 Task: Add the task  Add support for in-app purchases to the mobile app to the section Automated Build and Deployment Sprint in the project Touchstone and add a Due Date to the respective task as 2023/11/22.
Action: Mouse moved to (71, 343)
Screenshot: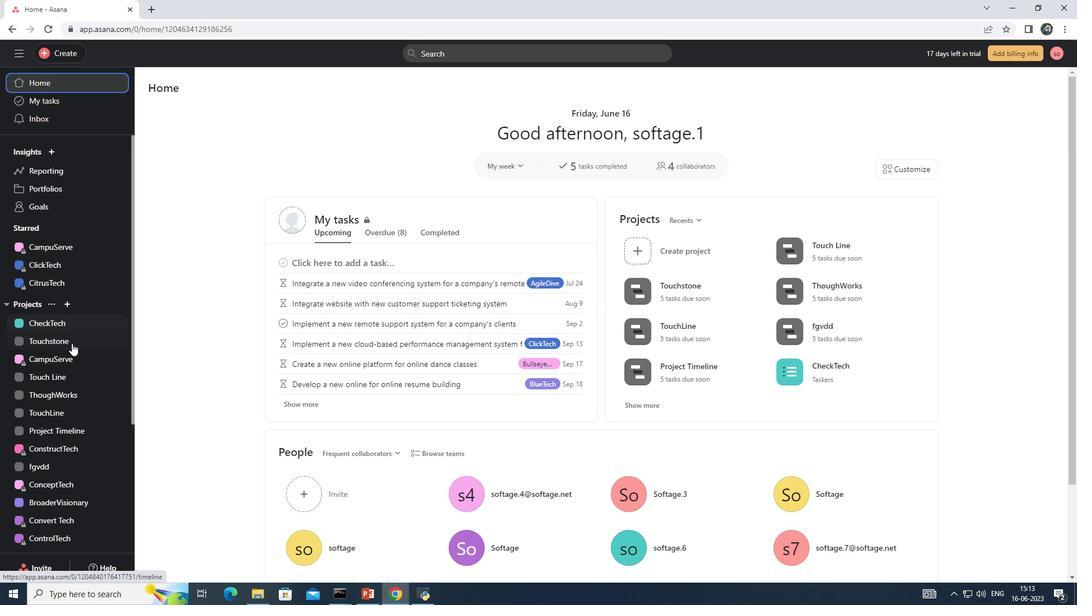 
Action: Mouse pressed left at (71, 343)
Screenshot: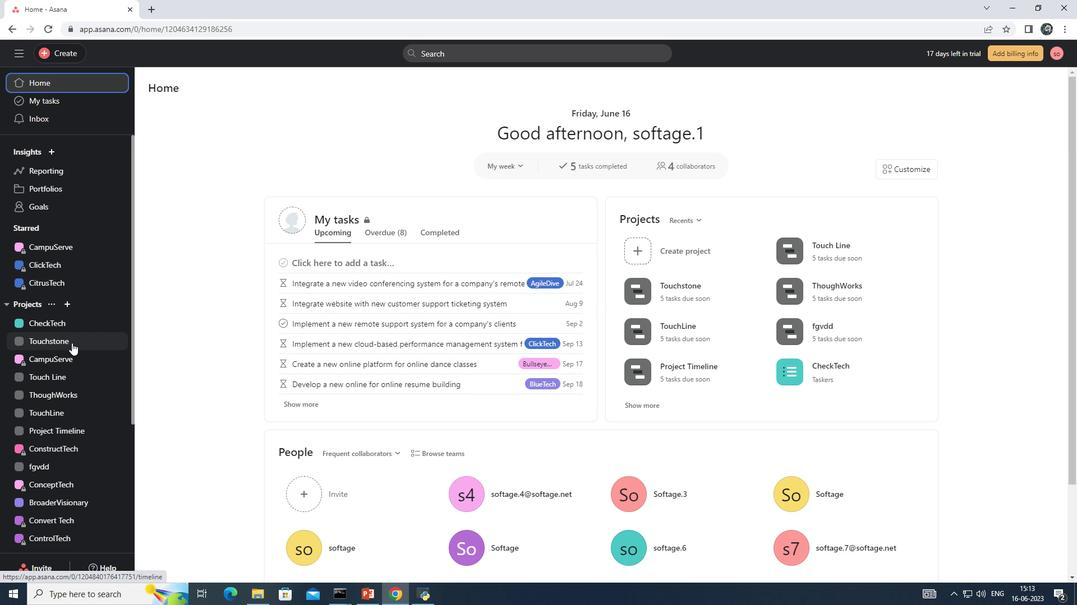 
Action: Mouse moved to (195, 117)
Screenshot: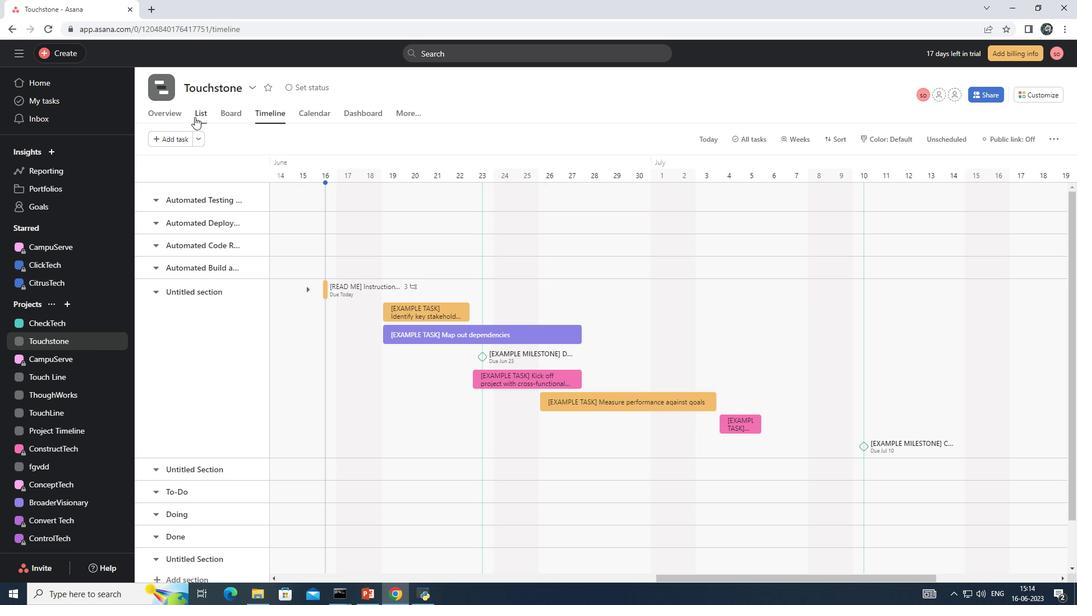 
Action: Mouse pressed left at (195, 117)
Screenshot: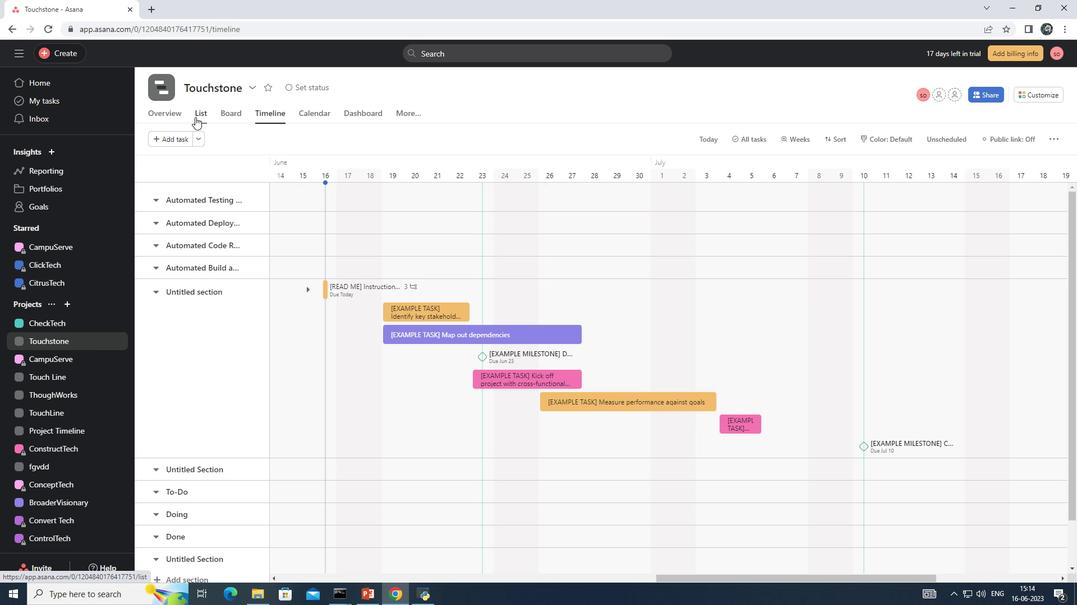 
Action: Mouse moved to (249, 343)
Screenshot: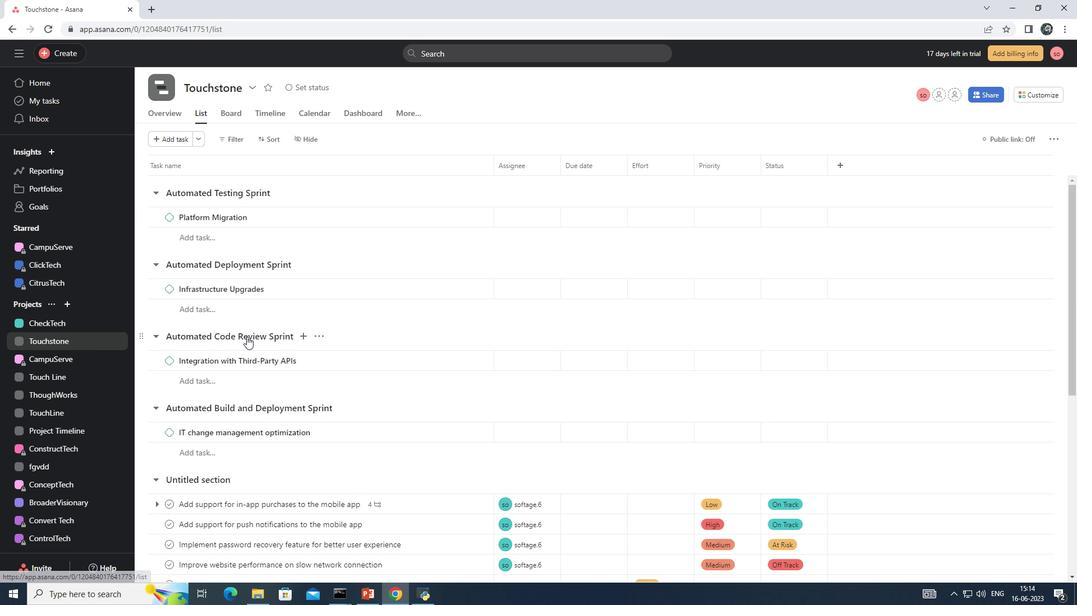
Action: Mouse scrolled (249, 342) with delta (0, 0)
Screenshot: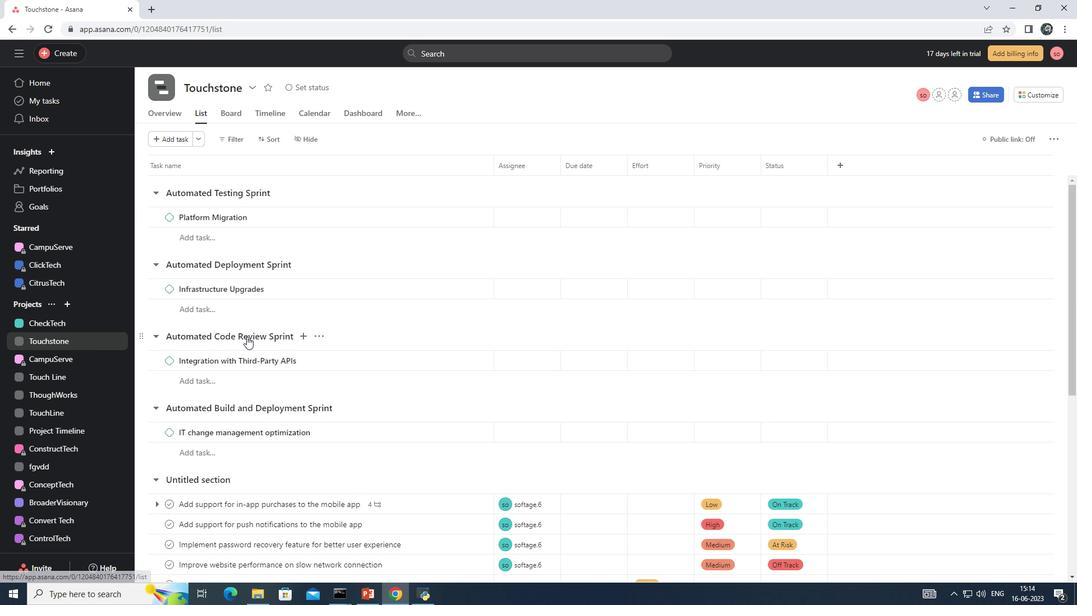 
Action: Mouse moved to (249, 346)
Screenshot: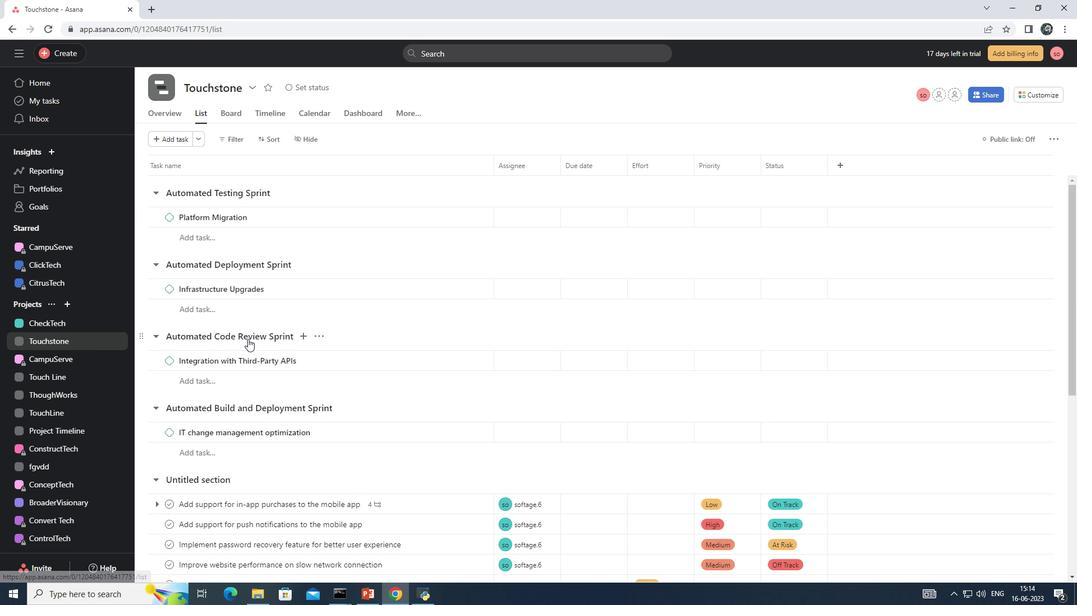 
Action: Mouse scrolled (249, 345) with delta (0, 0)
Screenshot: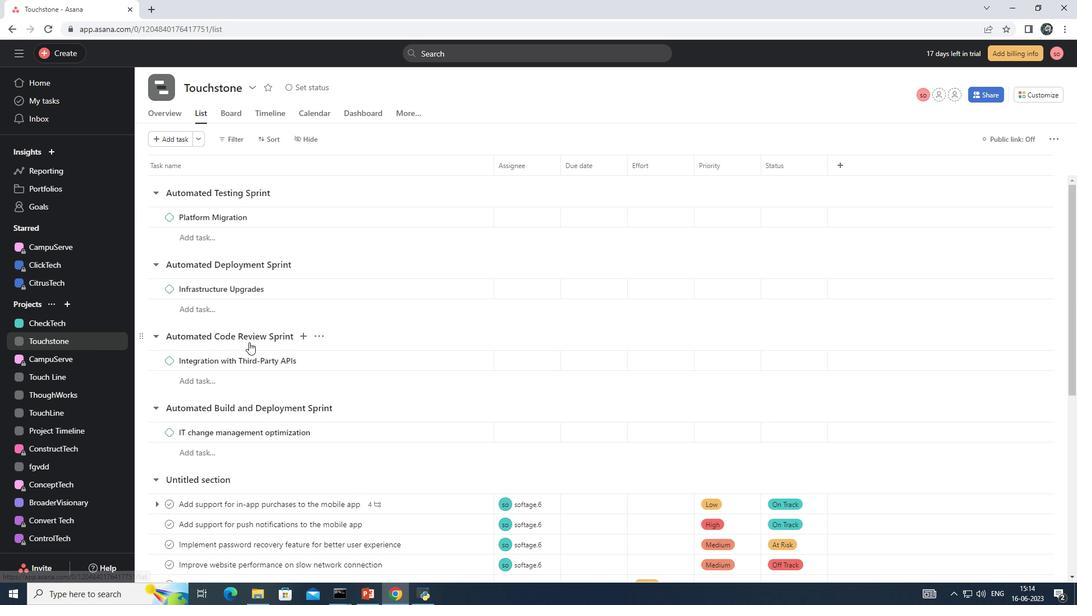
Action: Mouse moved to (464, 392)
Screenshot: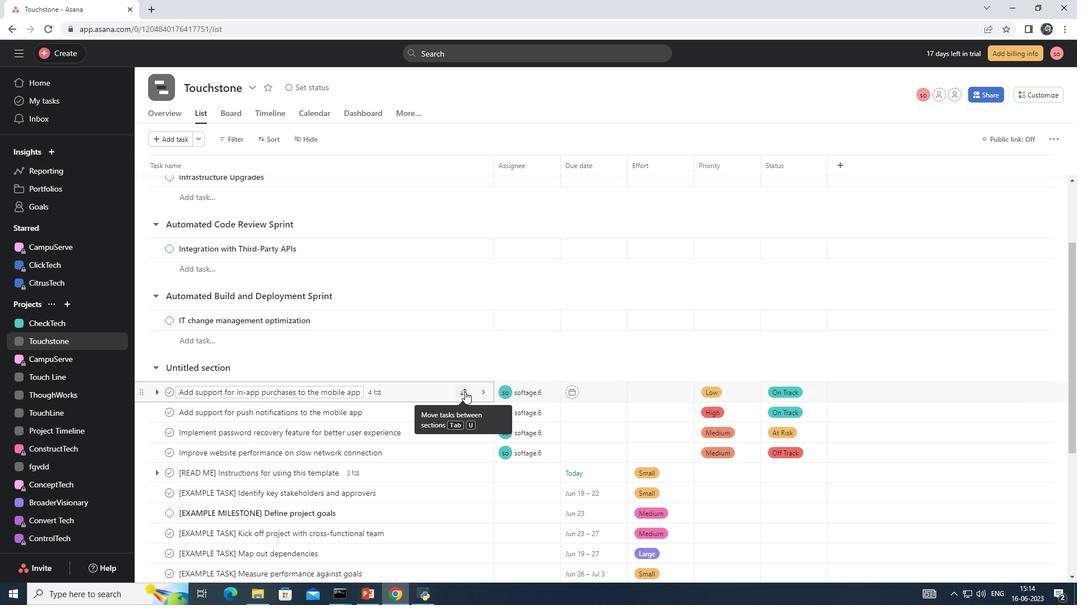 
Action: Mouse pressed left at (464, 392)
Screenshot: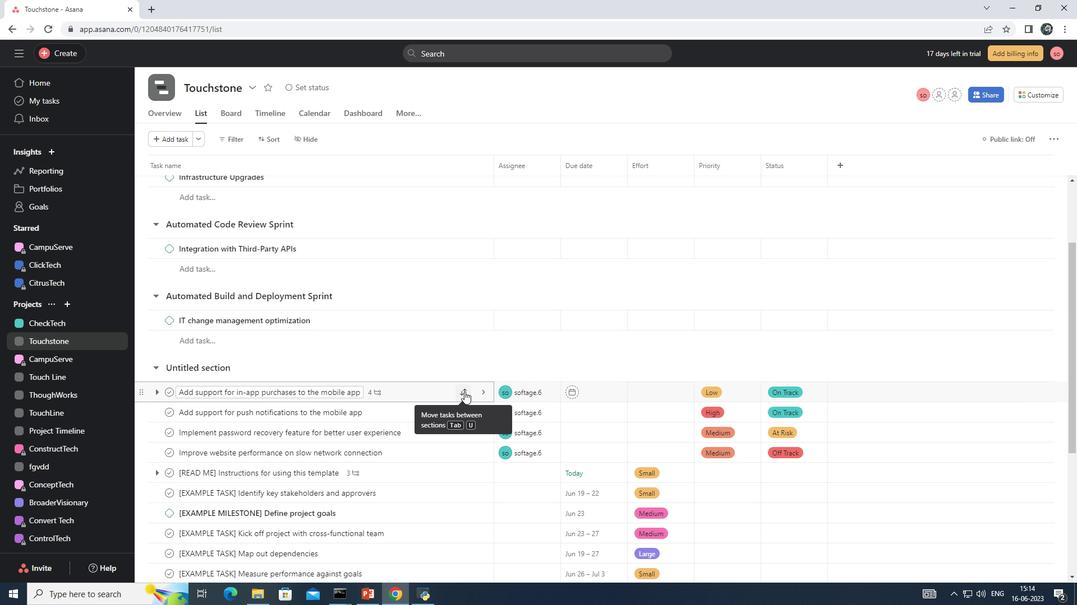 
Action: Mouse moved to (424, 248)
Screenshot: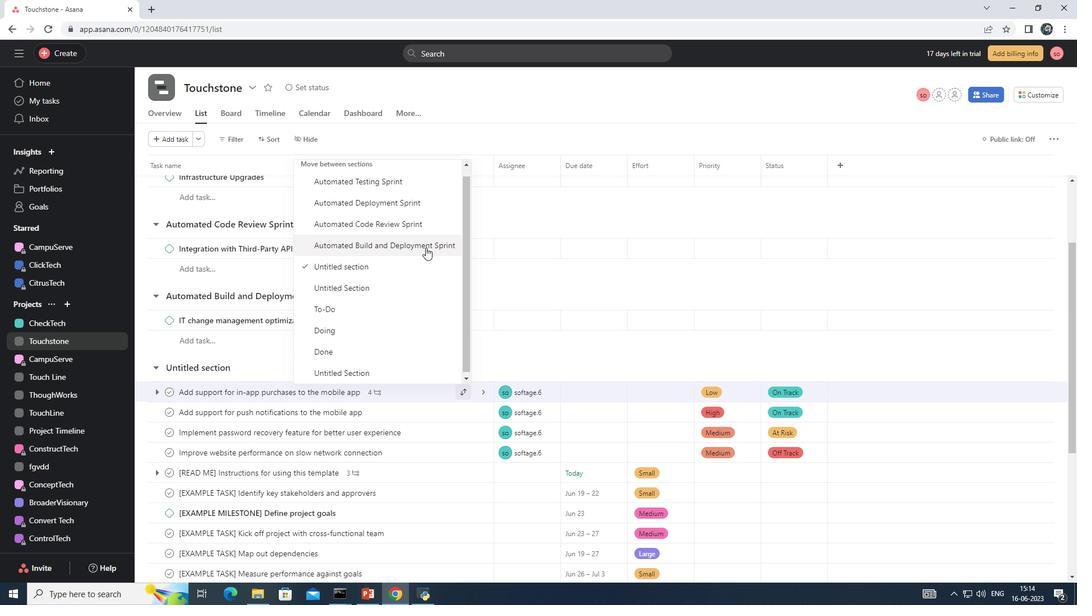 
Action: Mouse pressed left at (424, 248)
Screenshot: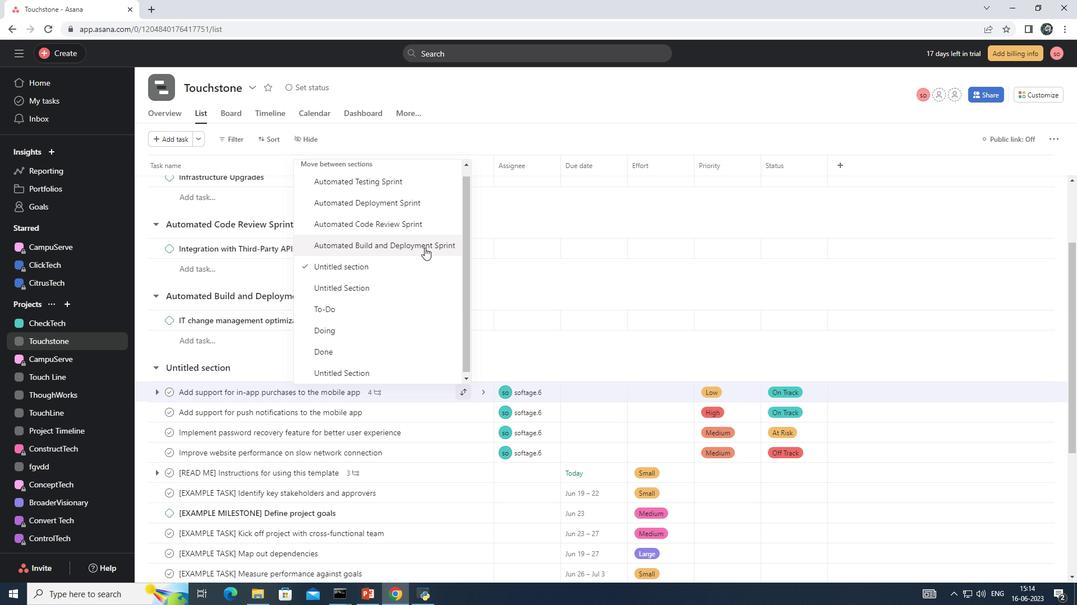 
Action: Mouse moved to (571, 321)
Screenshot: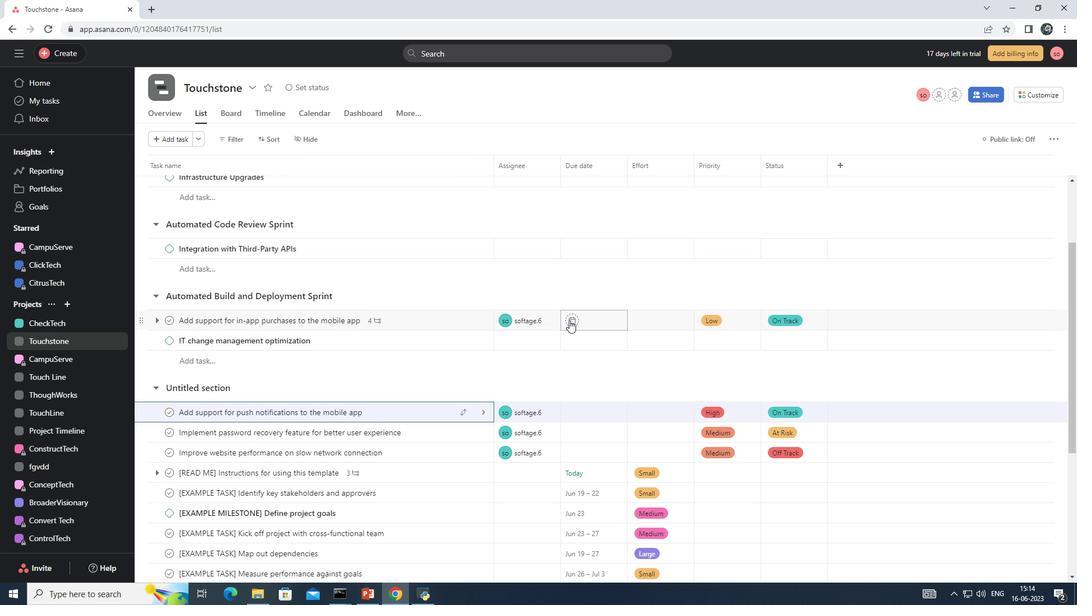 
Action: Mouse pressed left at (571, 321)
Screenshot: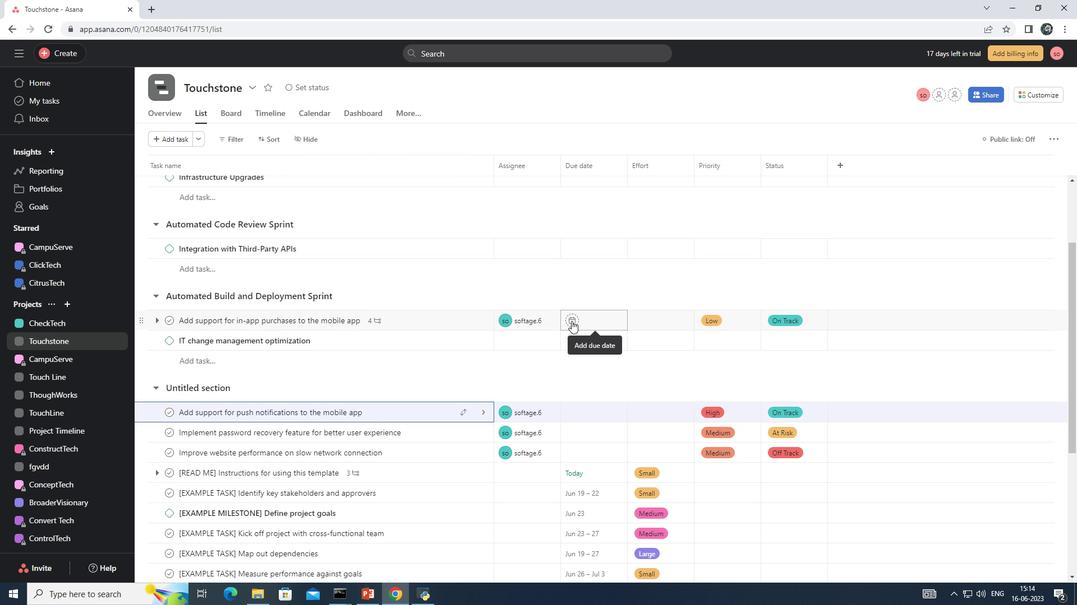 
Action: Mouse moved to (708, 376)
Screenshot: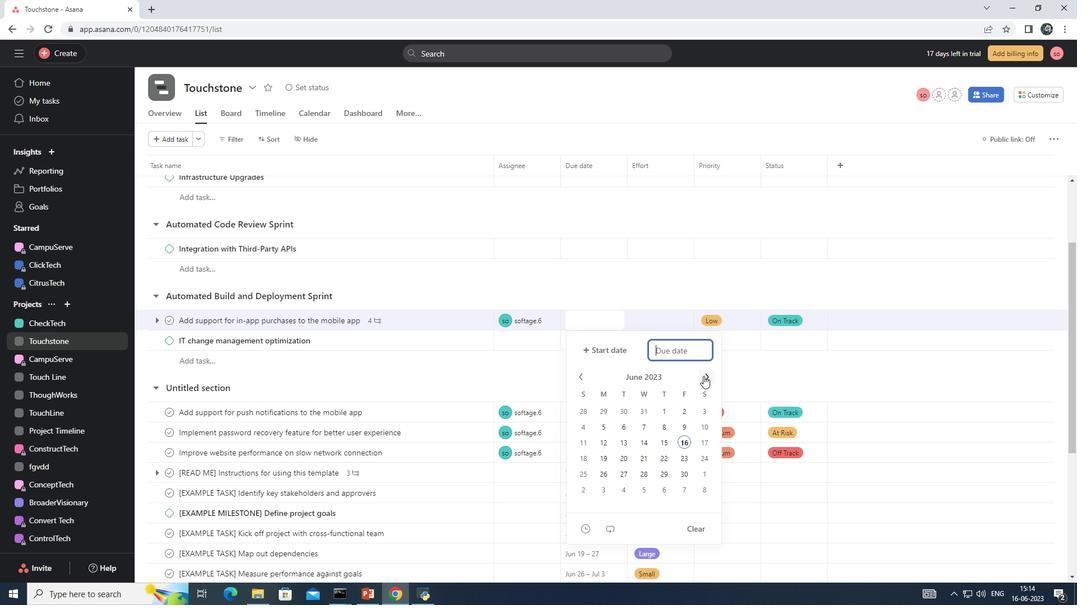 
Action: Mouse pressed left at (708, 376)
Screenshot: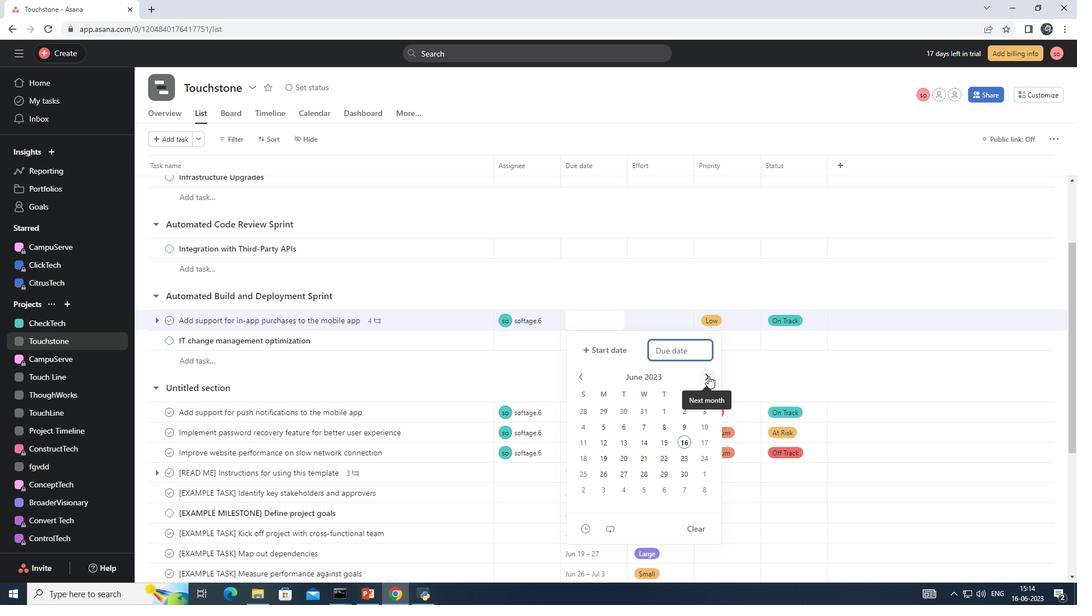 
Action: Mouse pressed left at (708, 376)
Screenshot: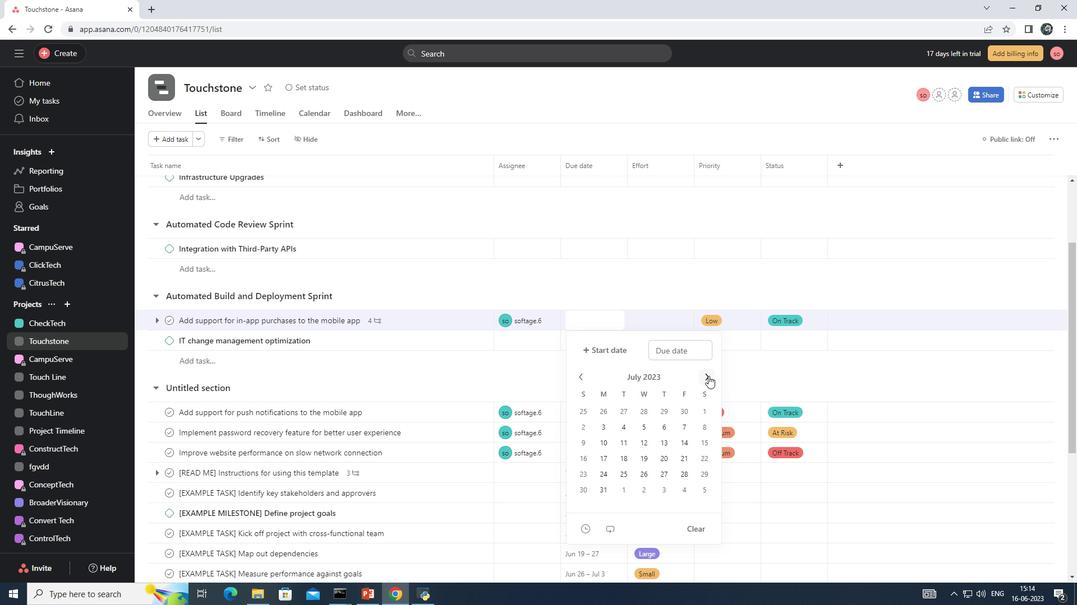 
Action: Mouse pressed left at (708, 376)
Screenshot: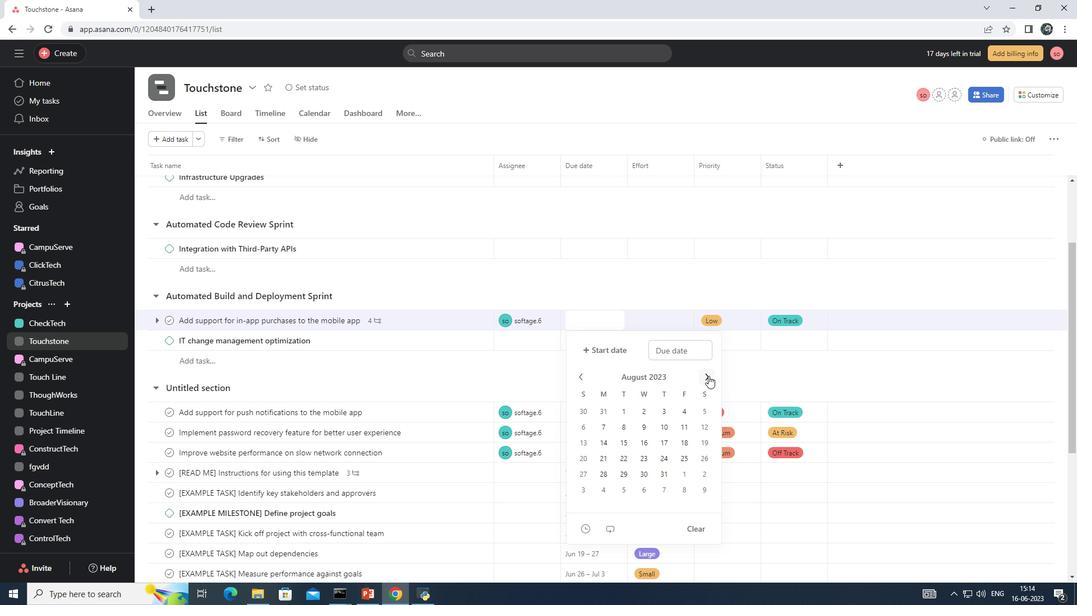 
Action: Mouse pressed left at (708, 376)
Screenshot: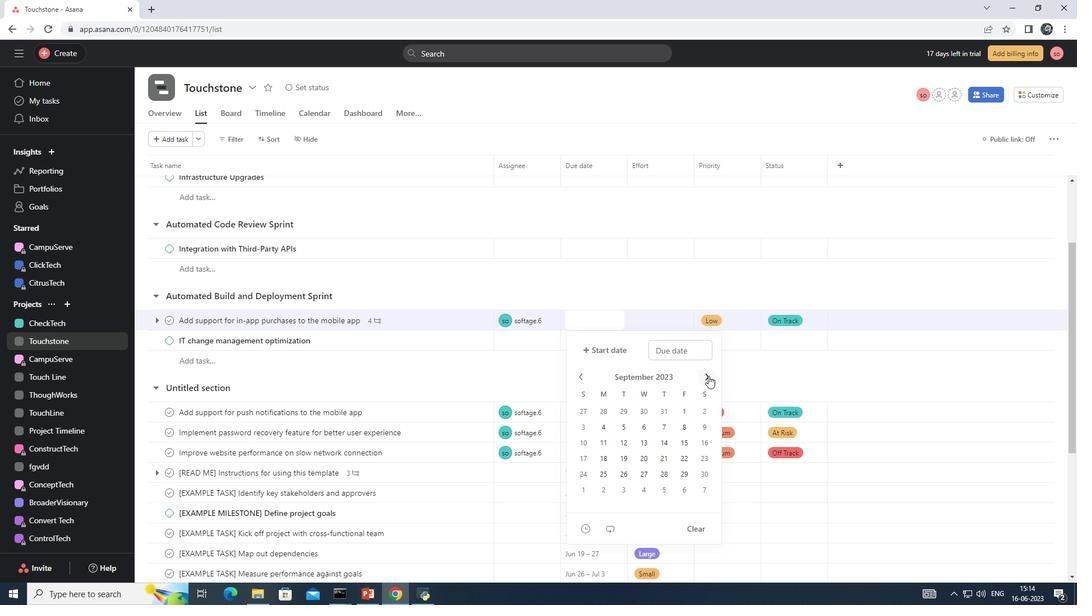 
Action: Mouse moved to (709, 375)
Screenshot: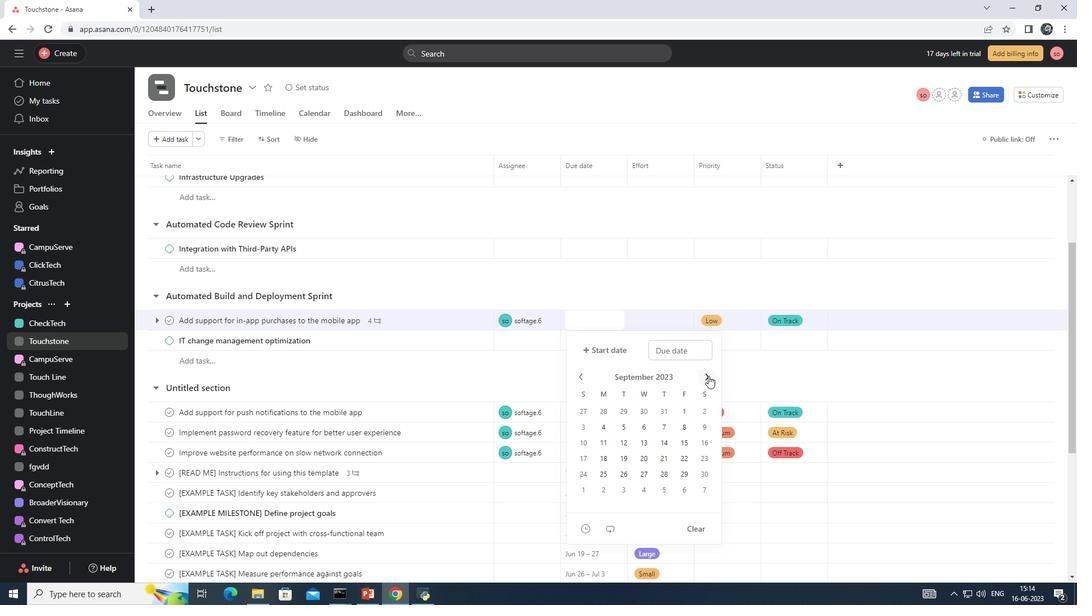 
Action: Mouse pressed left at (709, 375)
Screenshot: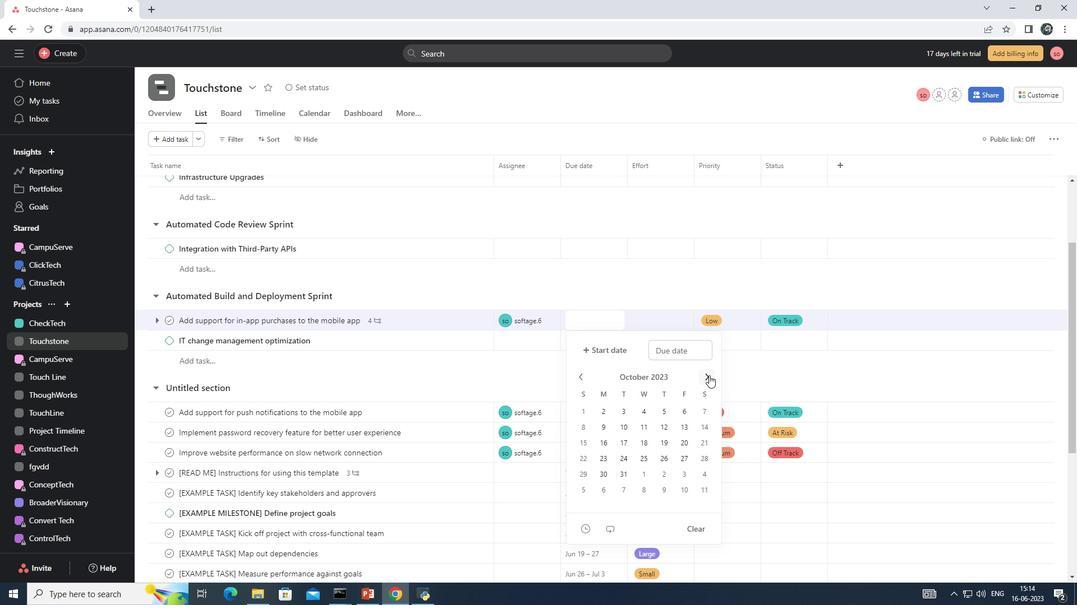 
Action: Mouse moved to (645, 458)
Screenshot: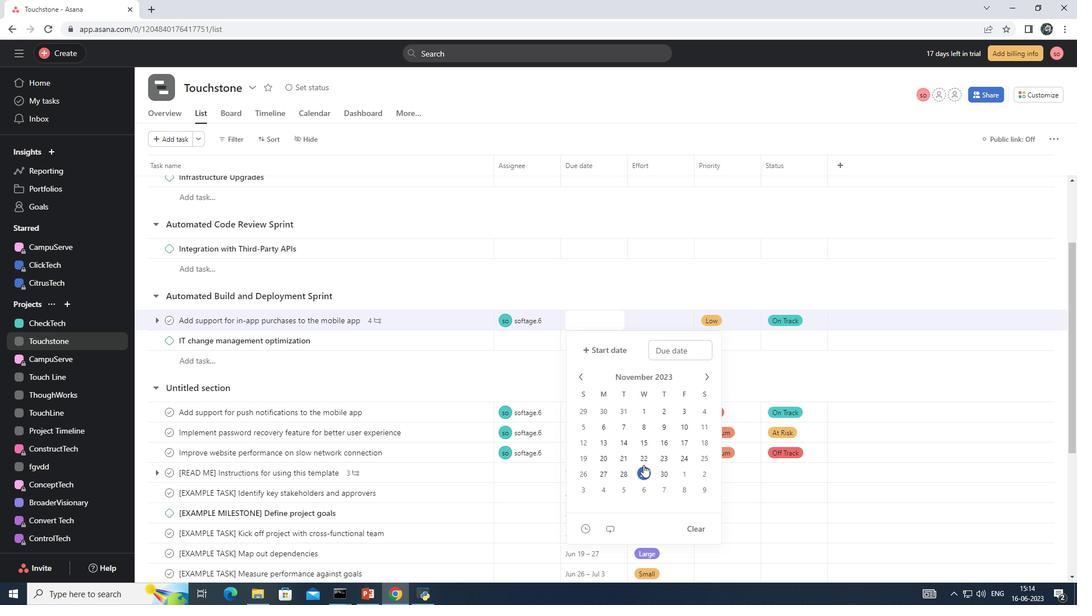 
Action: Mouse pressed left at (645, 458)
Screenshot: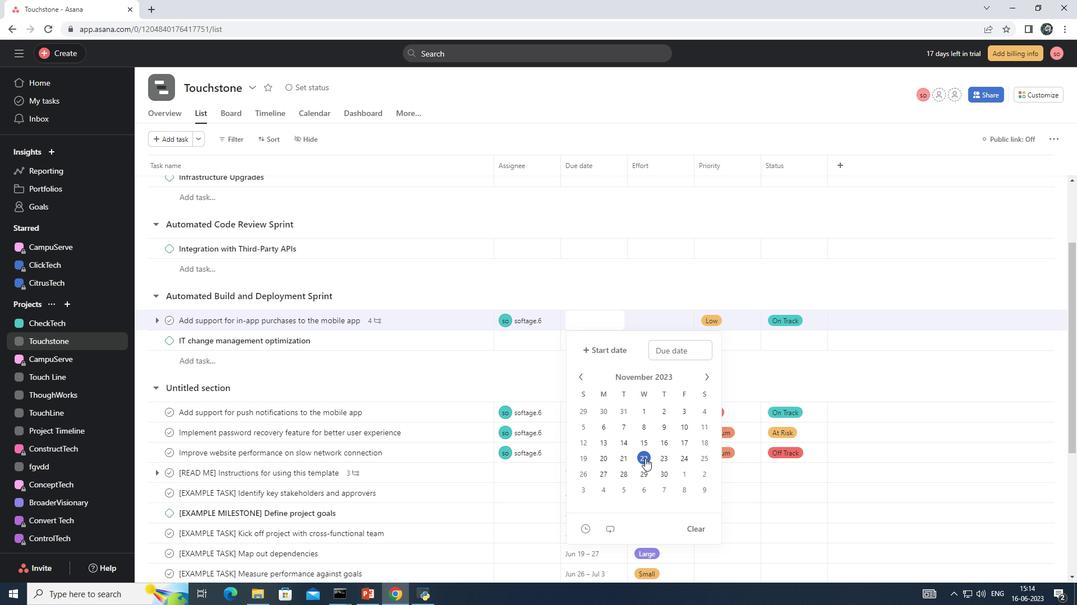 
Action: Mouse moved to (540, 382)
Screenshot: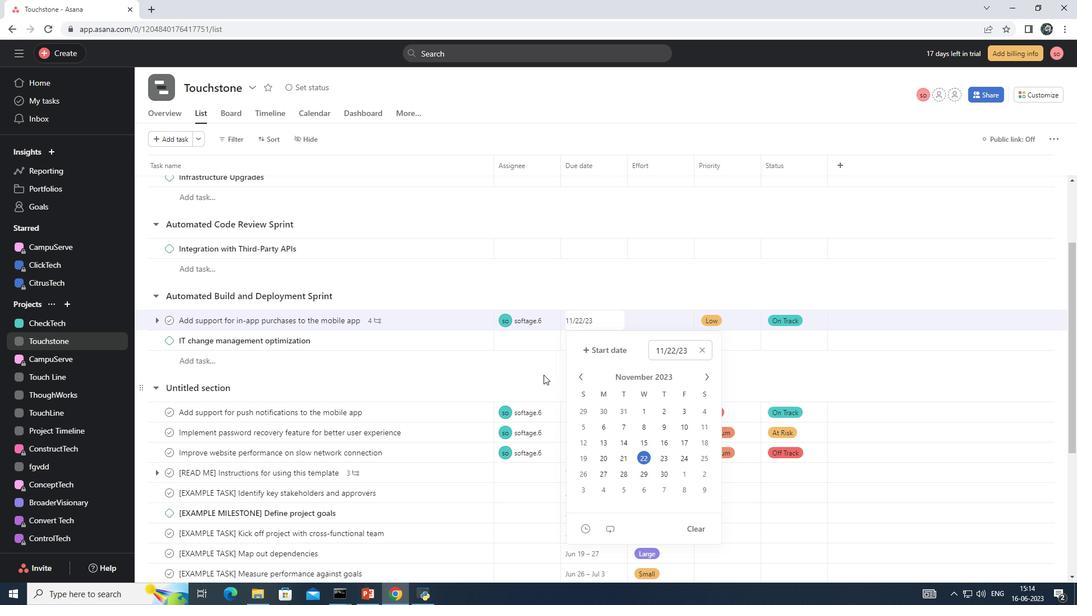 
Action: Mouse pressed left at (540, 382)
Screenshot: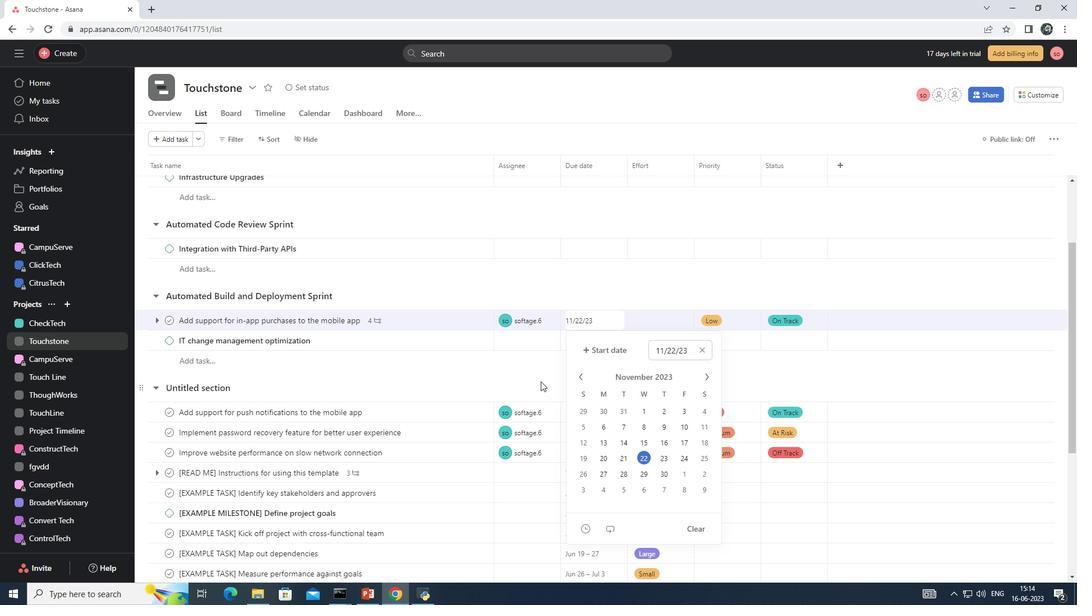 
